 Task: Create a due date automation trigger when advanced on, the moment a card is due add dates due this week.
Action: Mouse moved to (928, 266)
Screenshot: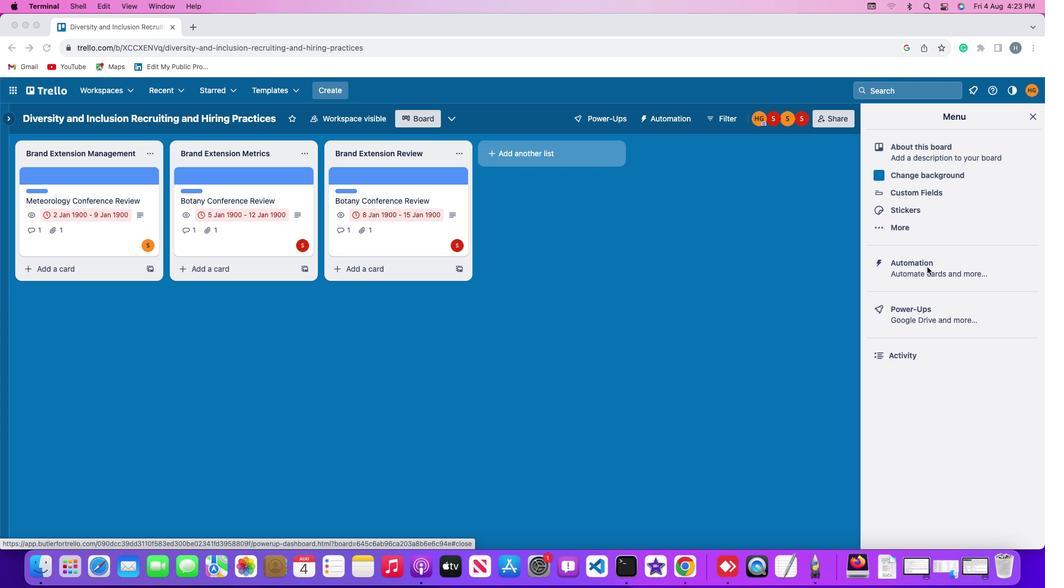 
Action: Mouse pressed left at (928, 266)
Screenshot: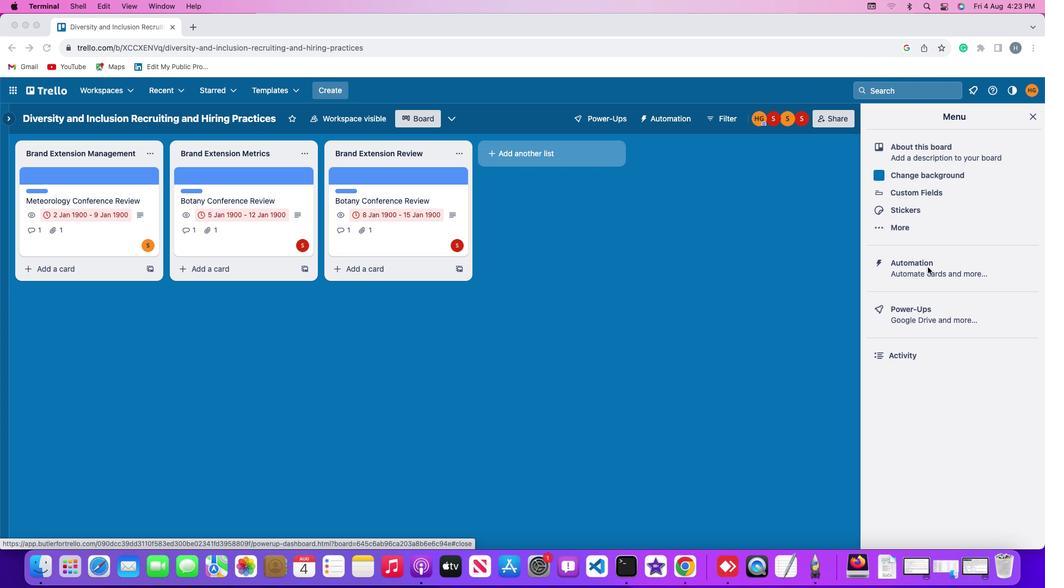 
Action: Mouse pressed left at (928, 266)
Screenshot: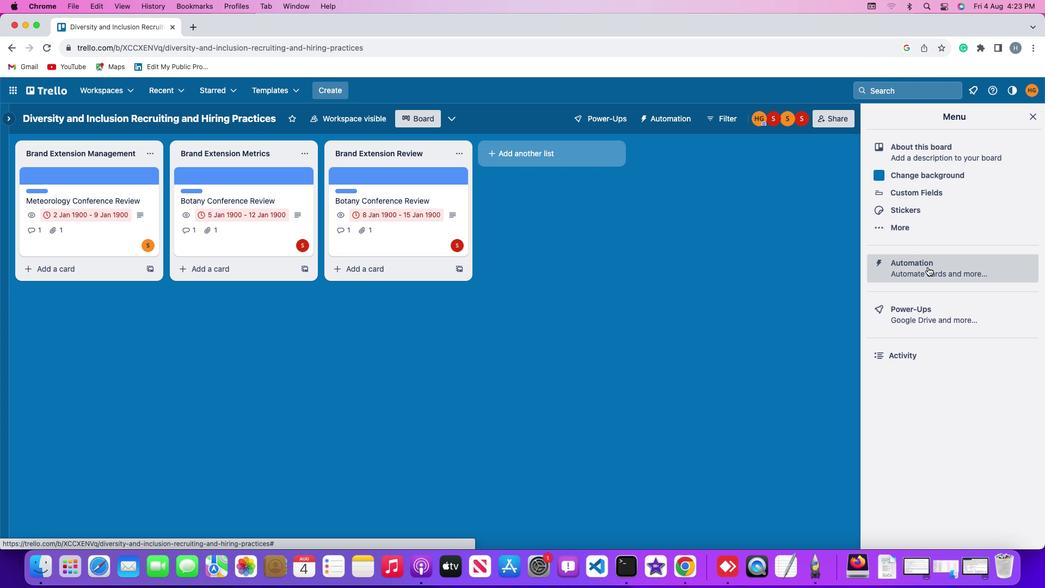 
Action: Mouse moved to (73, 259)
Screenshot: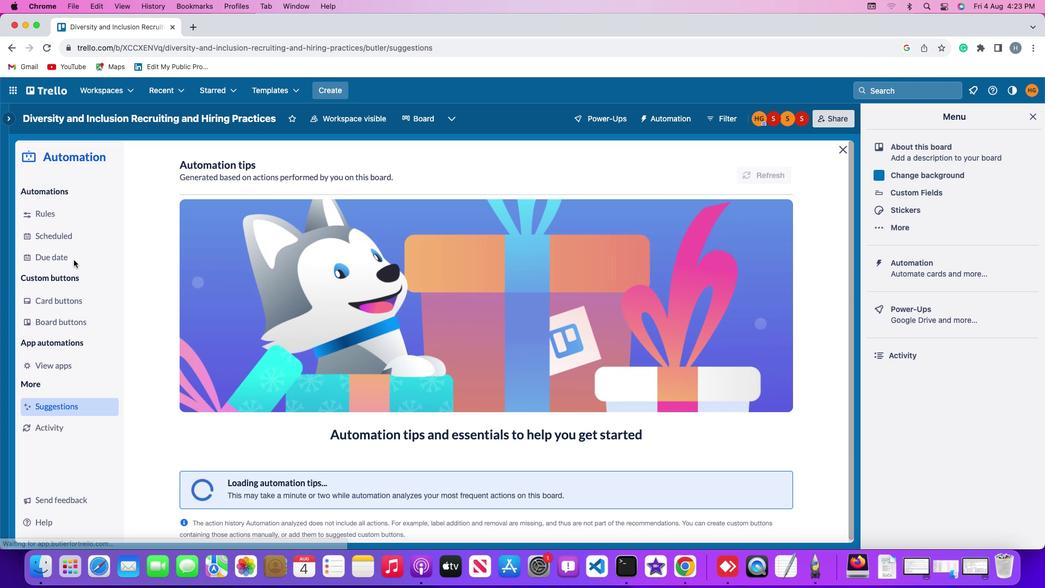 
Action: Mouse pressed left at (73, 259)
Screenshot: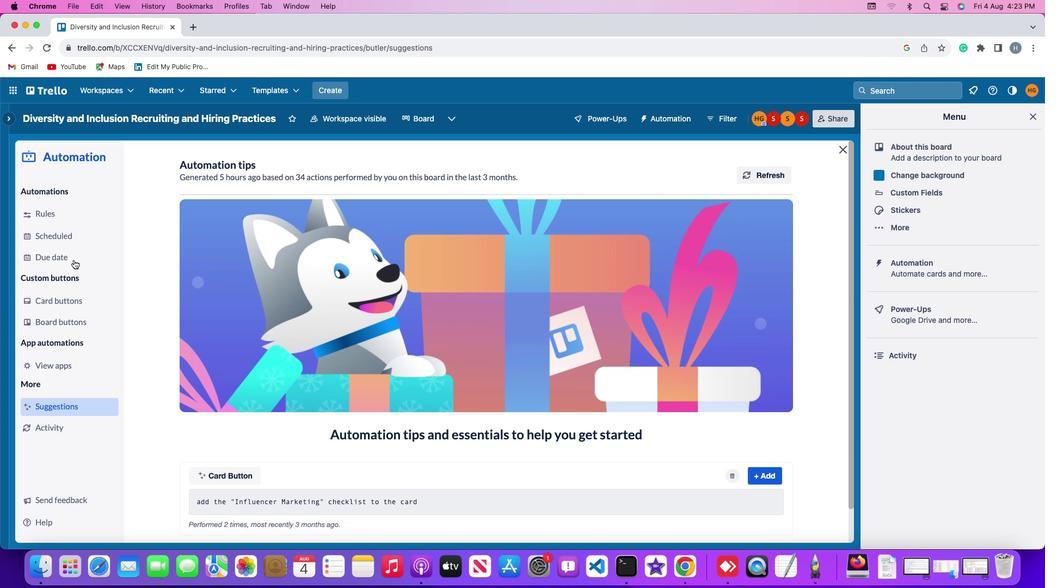 
Action: Mouse moved to (725, 168)
Screenshot: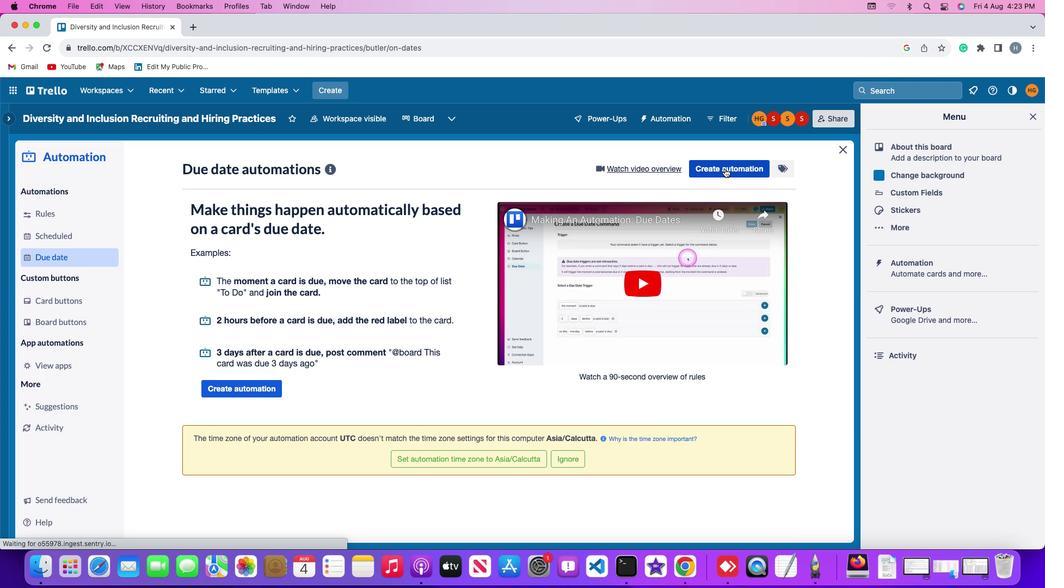 
Action: Mouse pressed left at (725, 168)
Screenshot: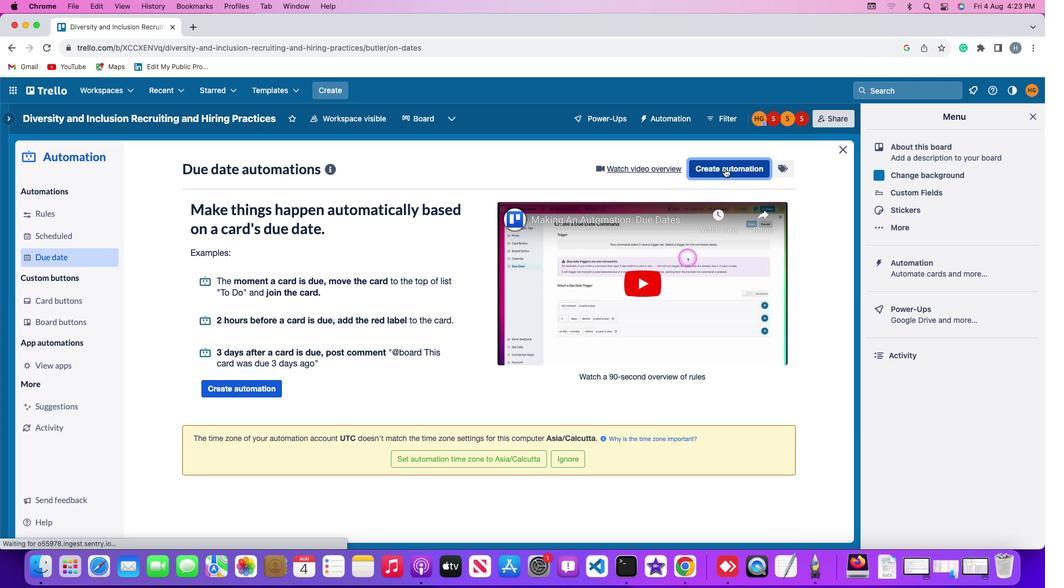 
Action: Mouse moved to (495, 271)
Screenshot: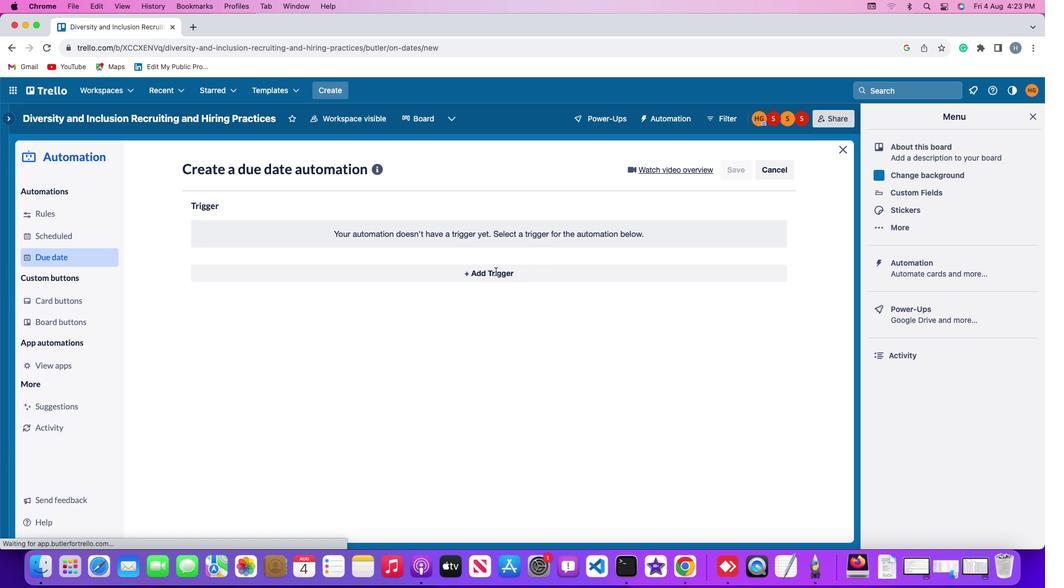 
Action: Mouse pressed left at (495, 271)
Screenshot: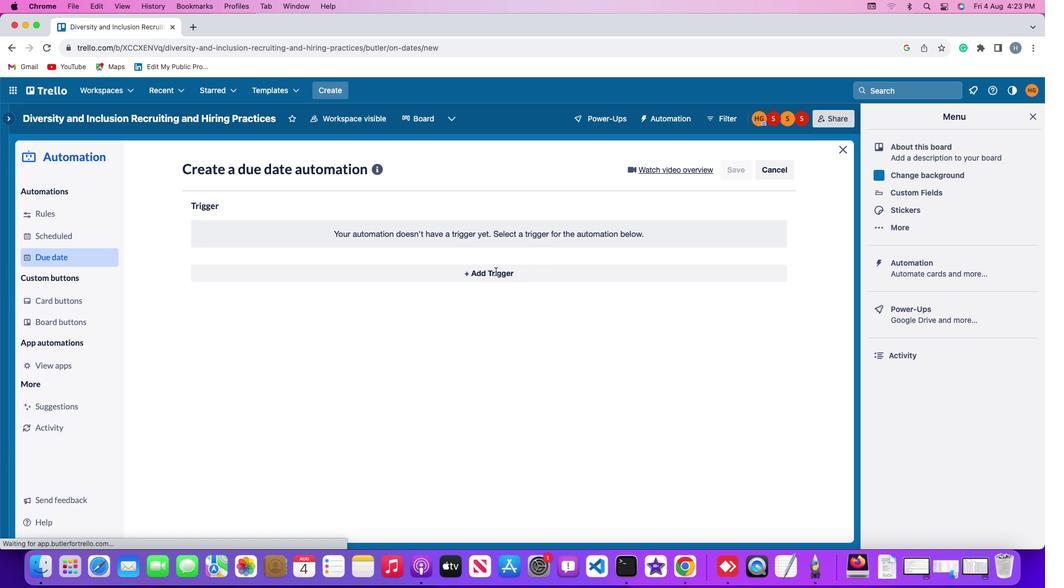 
Action: Mouse moved to (218, 405)
Screenshot: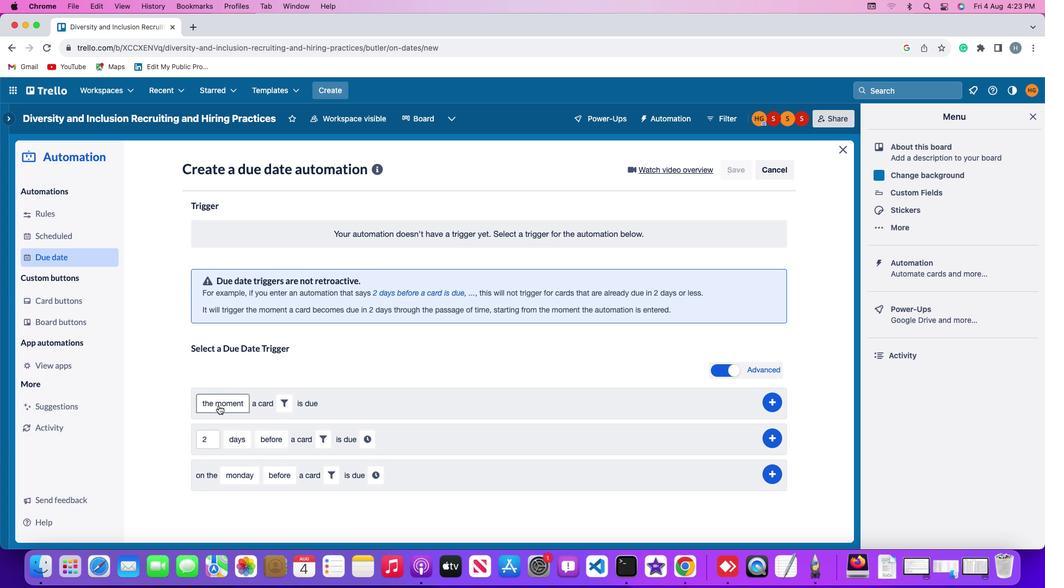 
Action: Mouse pressed left at (218, 405)
Screenshot: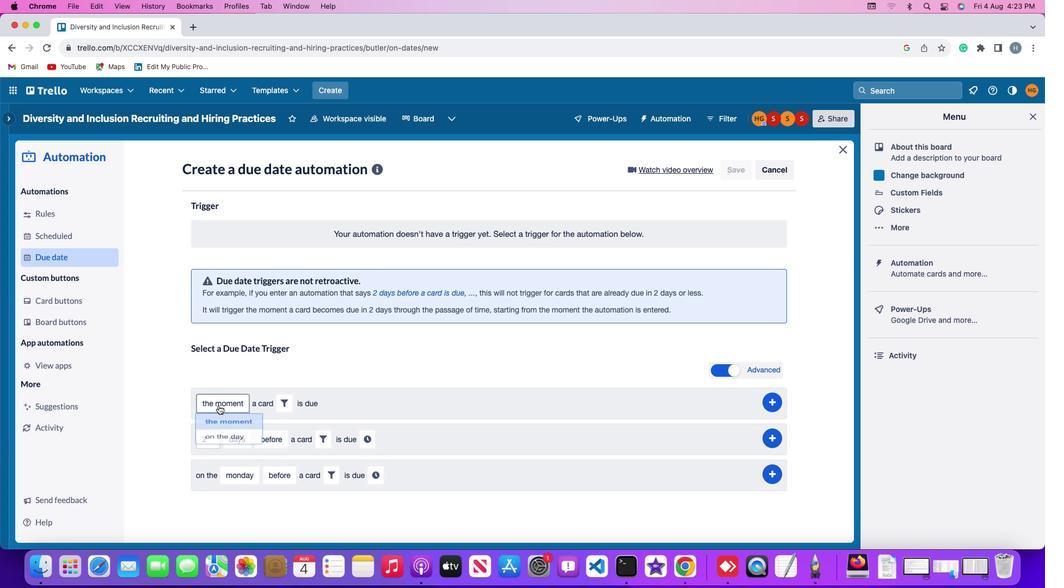 
Action: Mouse moved to (230, 423)
Screenshot: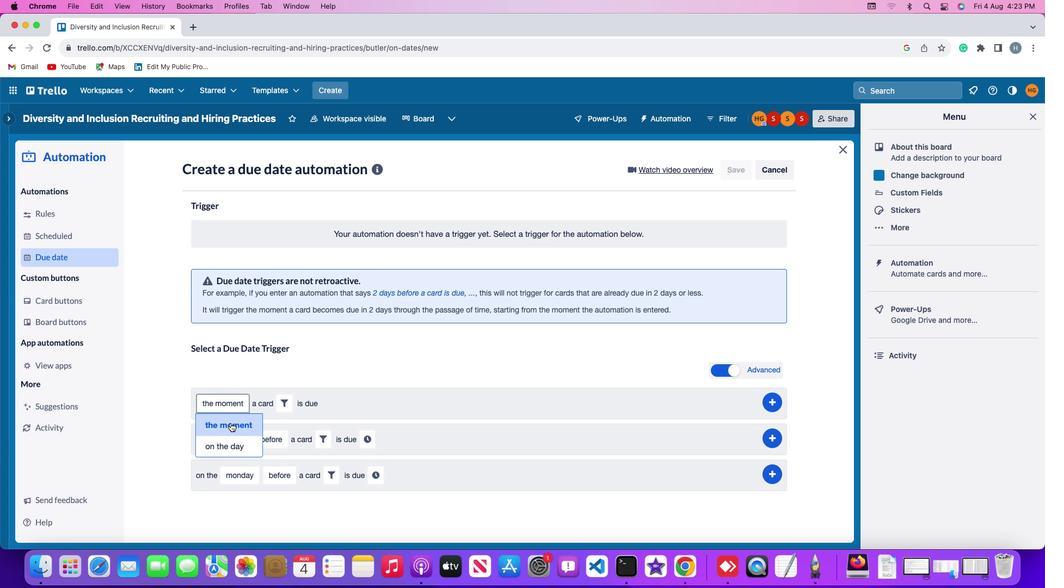 
Action: Mouse pressed left at (230, 423)
Screenshot: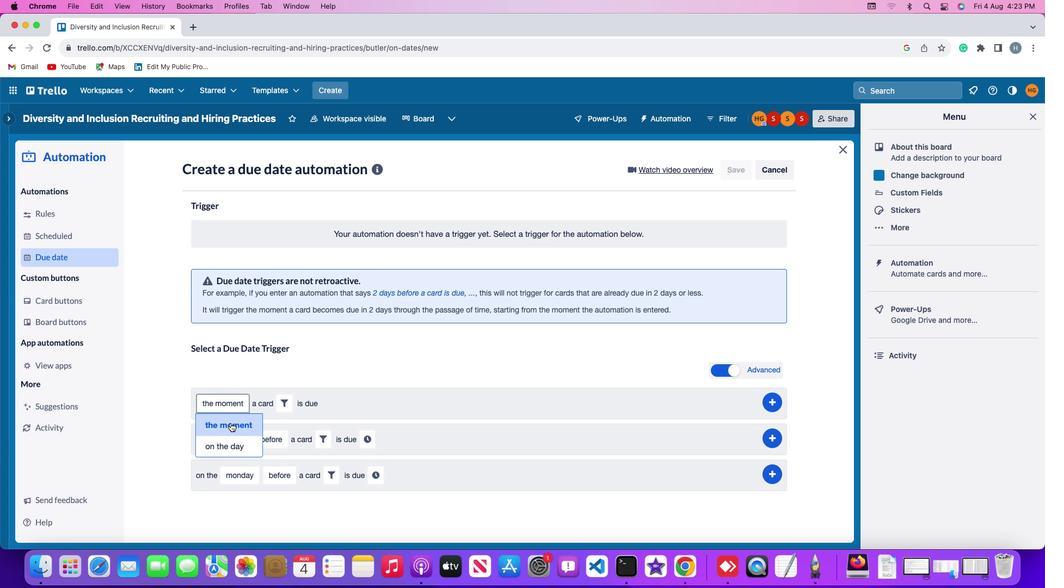 
Action: Mouse moved to (283, 405)
Screenshot: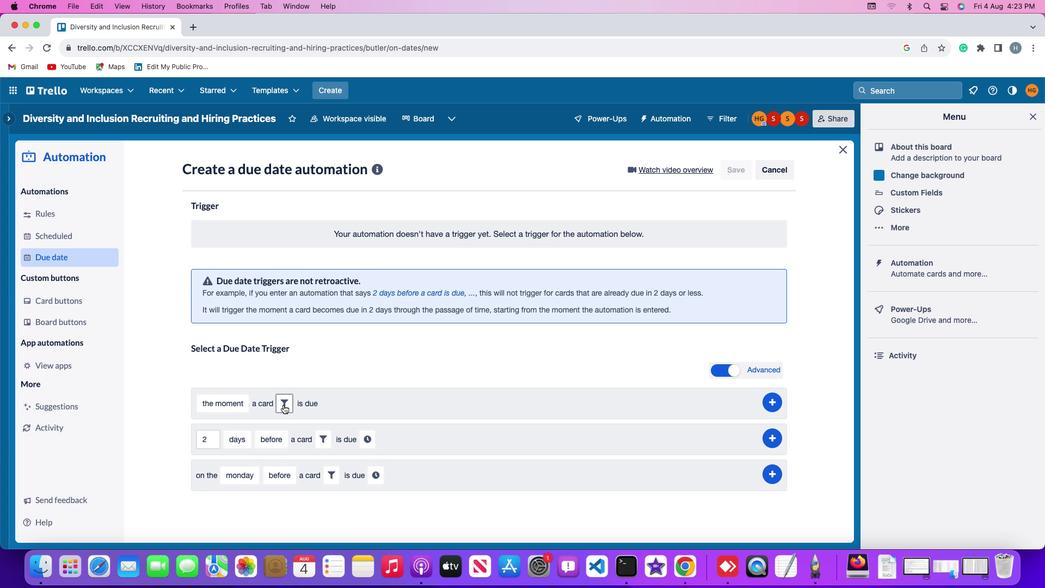 
Action: Mouse pressed left at (283, 405)
Screenshot: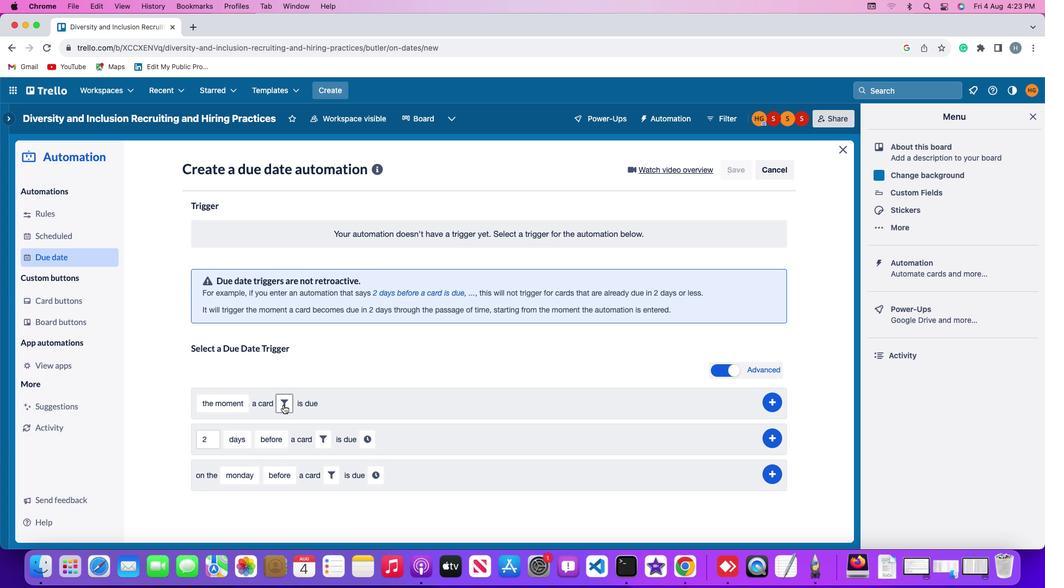 
Action: Mouse moved to (344, 435)
Screenshot: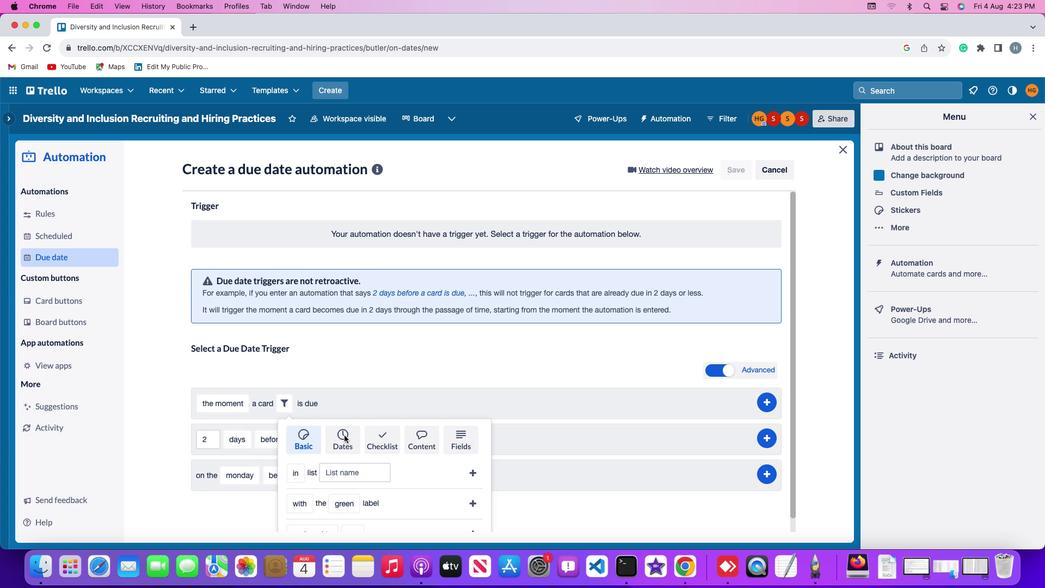 
Action: Mouse pressed left at (344, 435)
Screenshot: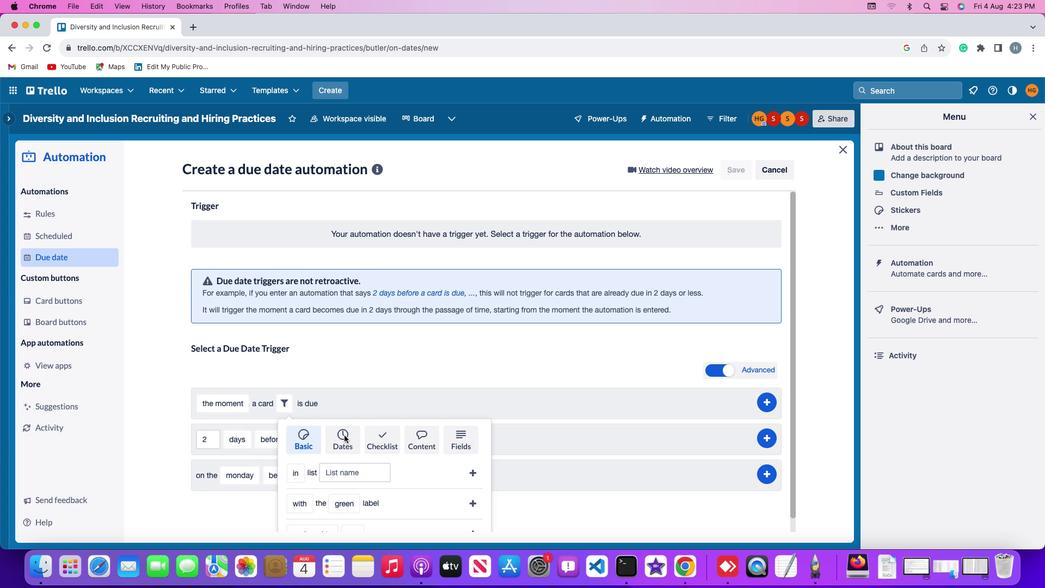 
Action: Mouse moved to (344, 435)
Screenshot: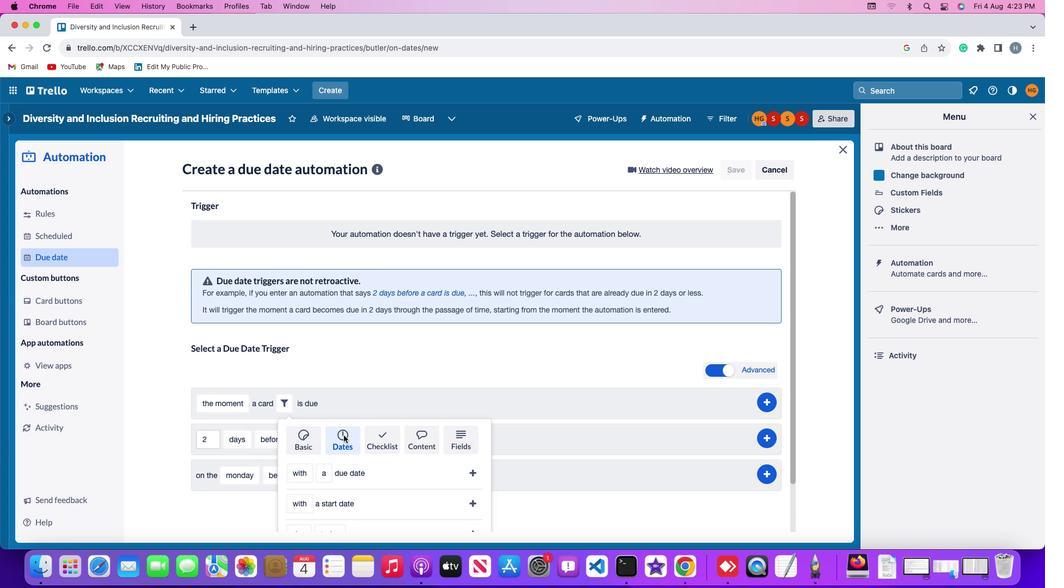 
Action: Mouse scrolled (344, 435) with delta (0, 0)
Screenshot: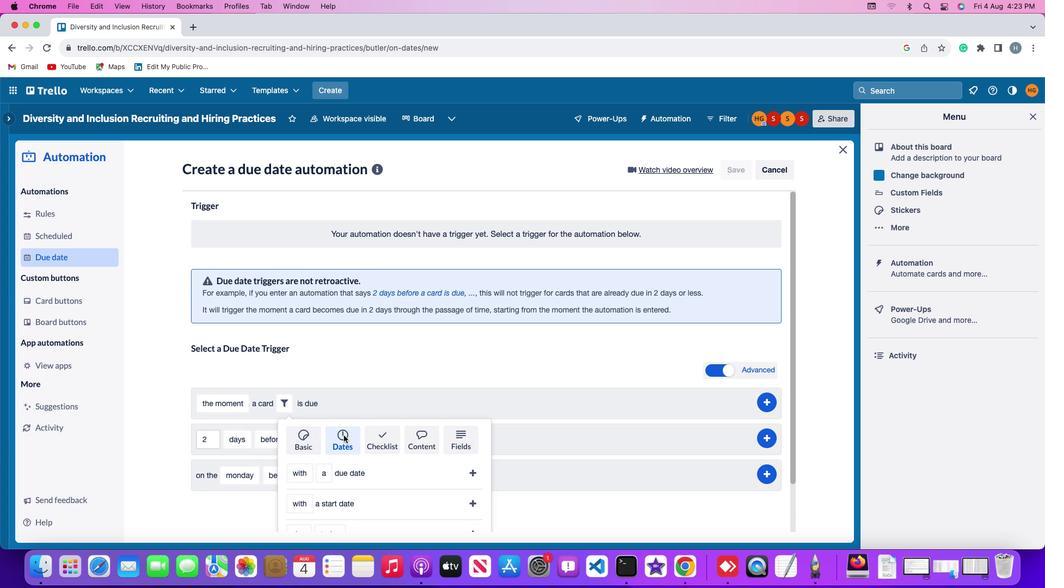 
Action: Mouse scrolled (344, 435) with delta (0, 0)
Screenshot: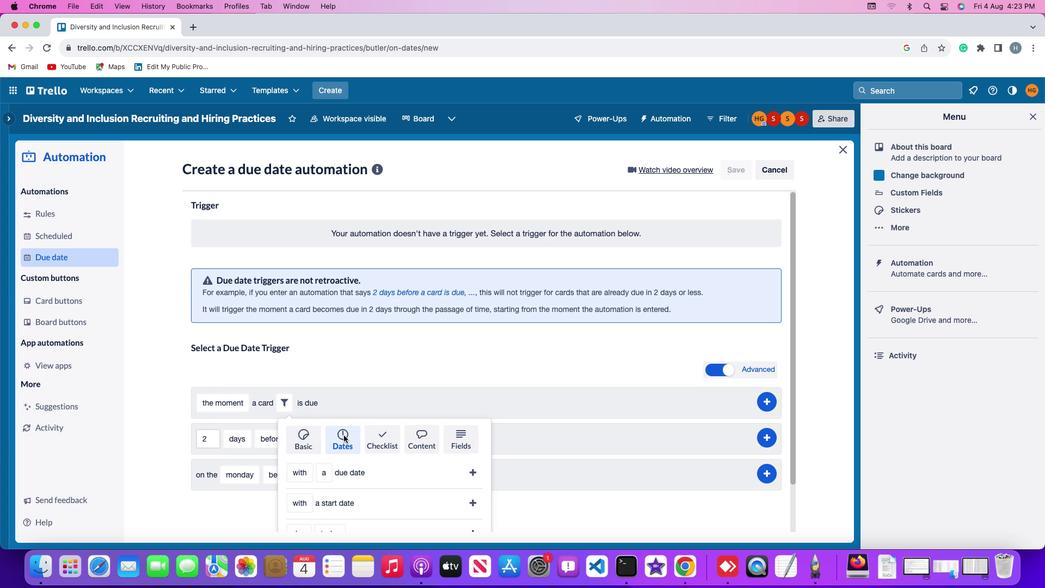 
Action: Mouse scrolled (344, 435) with delta (0, -1)
Screenshot: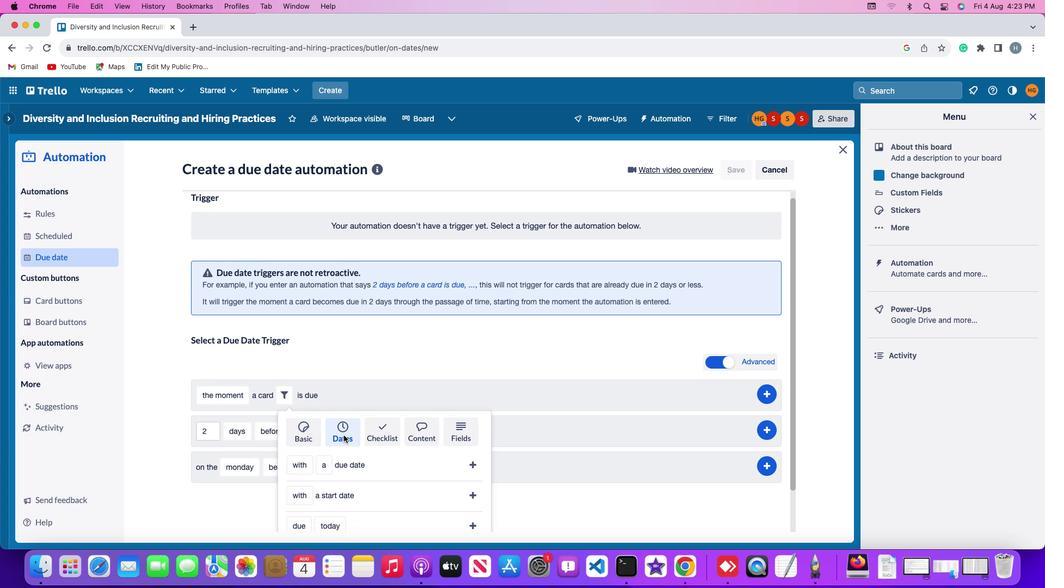 
Action: Mouse scrolled (344, 435) with delta (0, -2)
Screenshot: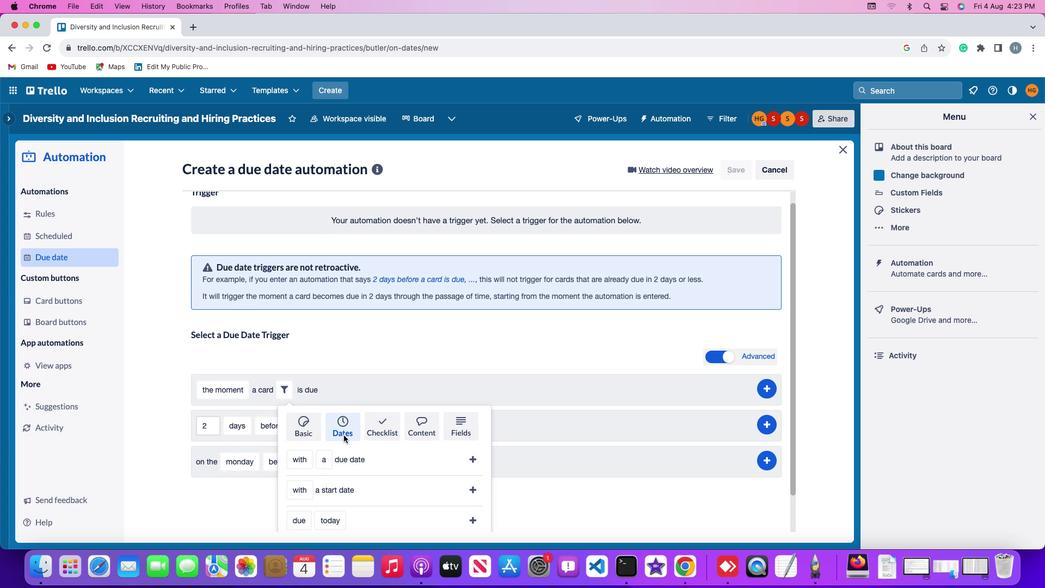 
Action: Mouse scrolled (344, 435) with delta (0, -2)
Screenshot: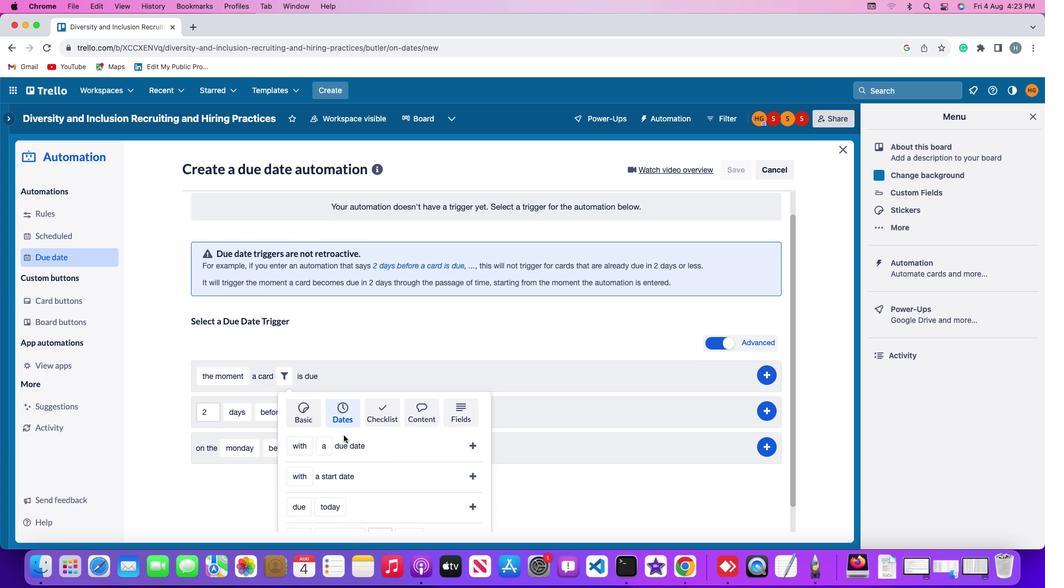 
Action: Mouse moved to (327, 391)
Screenshot: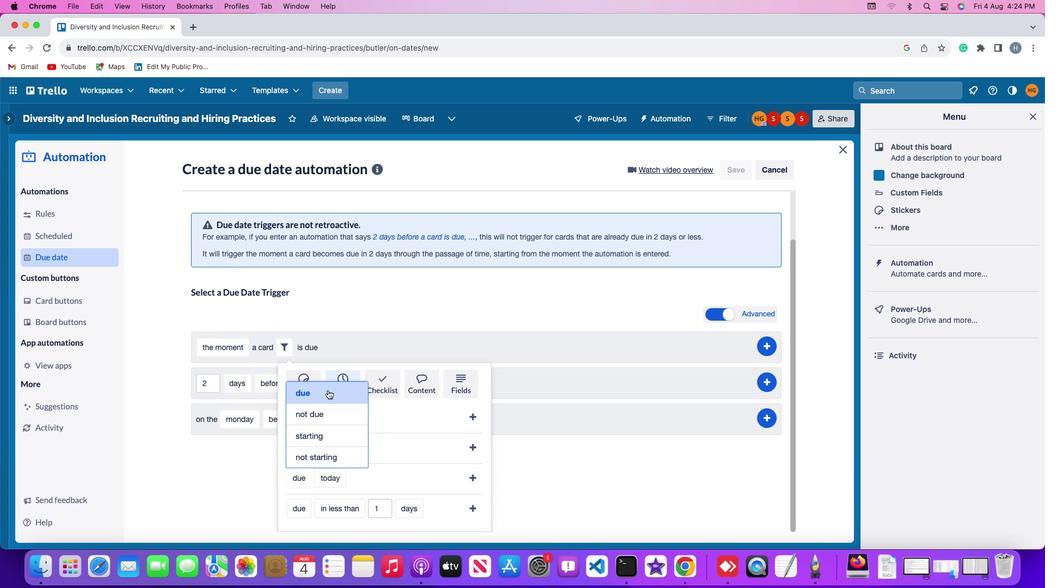 
Action: Mouse pressed left at (327, 391)
Screenshot: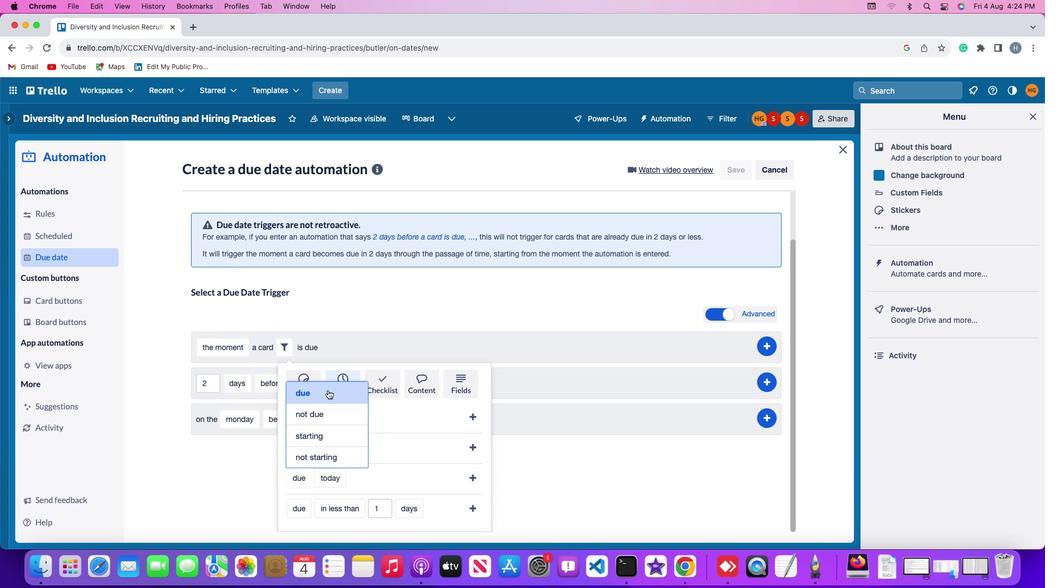 
Action: Mouse moved to (334, 478)
Screenshot: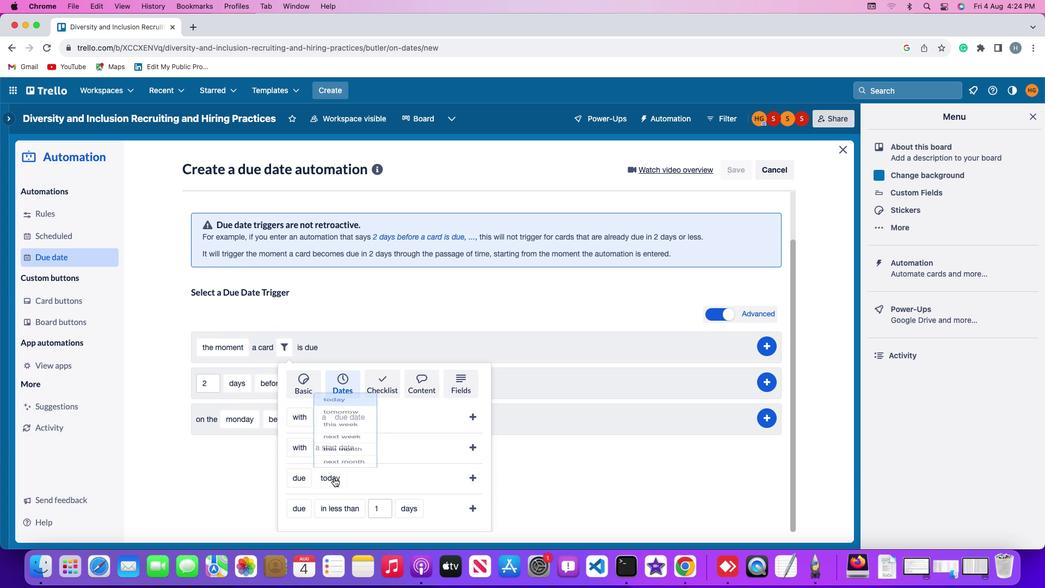 
Action: Mouse pressed left at (334, 478)
Screenshot: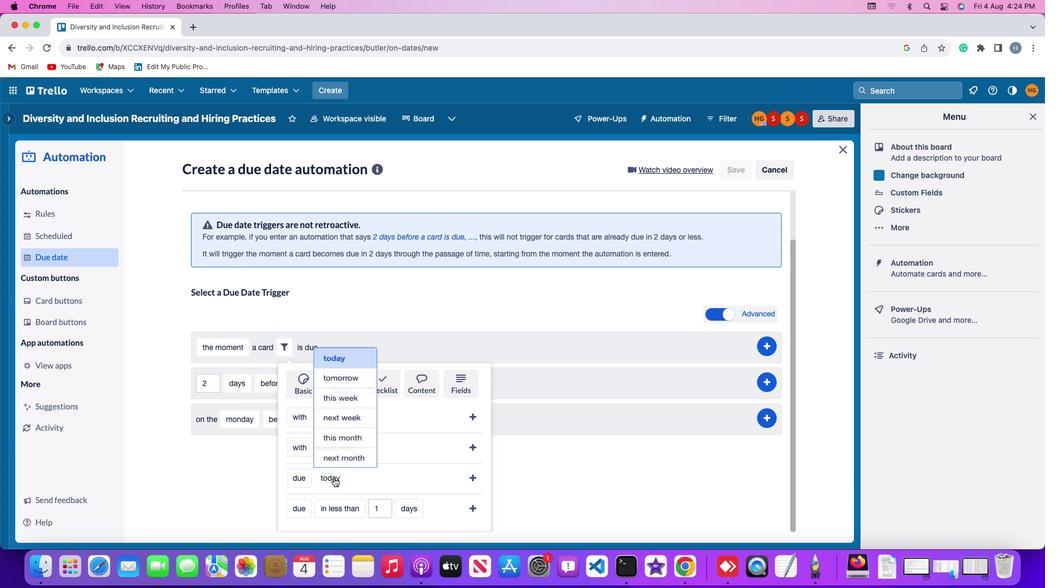 
Action: Mouse moved to (348, 393)
Screenshot: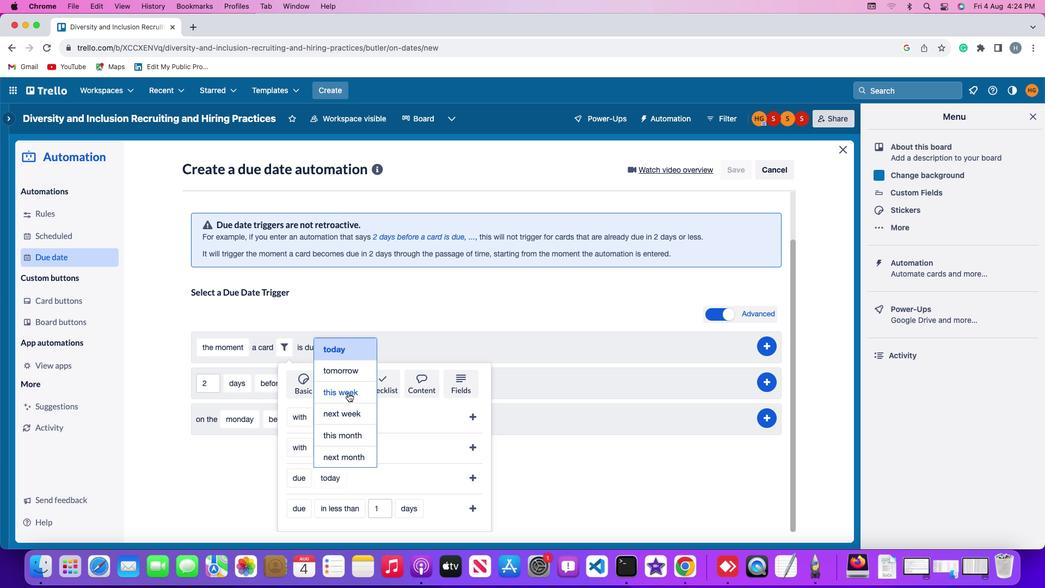 
Action: Mouse pressed left at (348, 393)
Screenshot: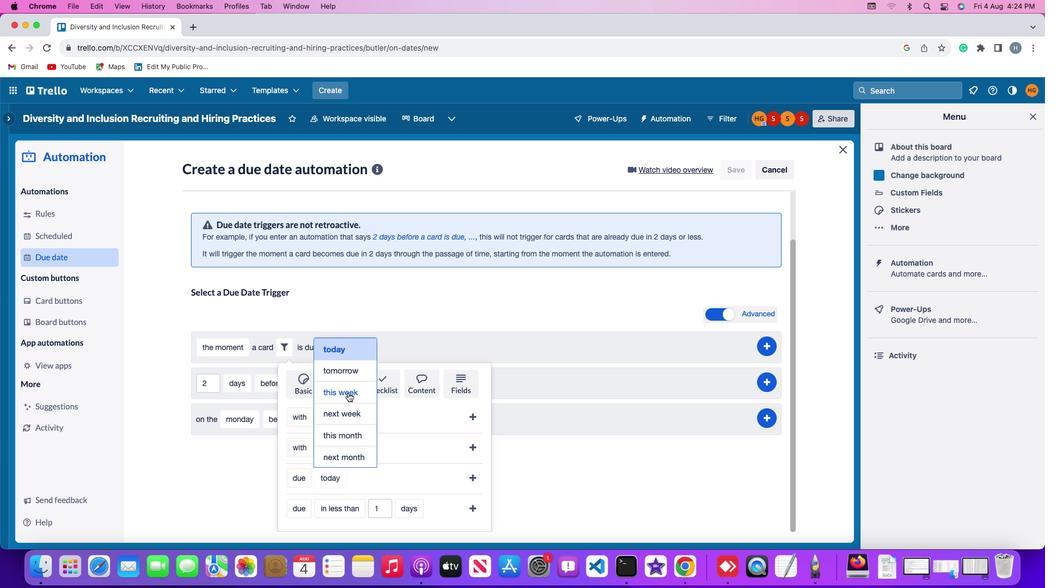 
Action: Mouse moved to (473, 475)
Screenshot: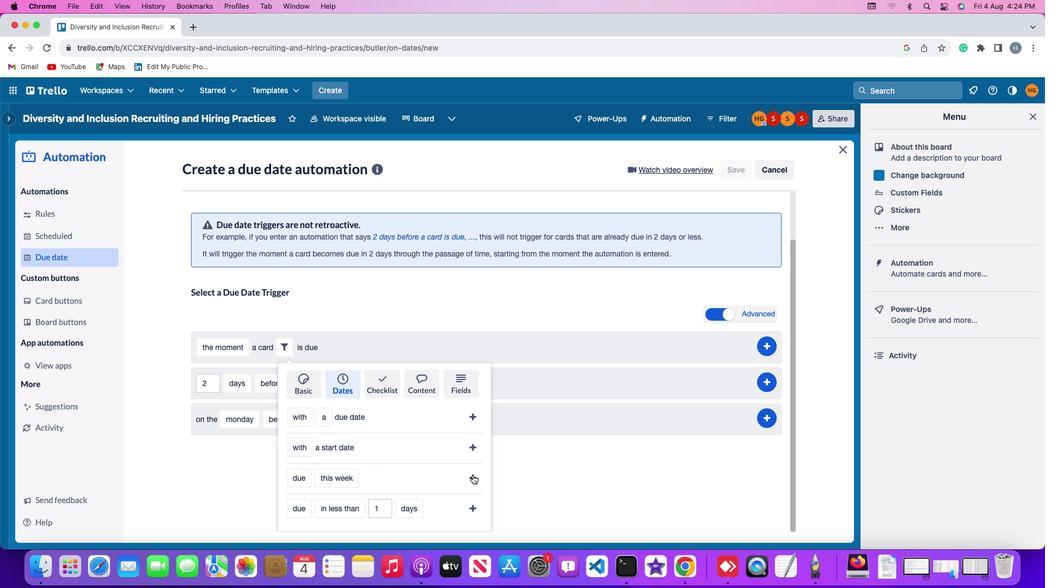 
Action: Mouse pressed left at (473, 475)
Screenshot: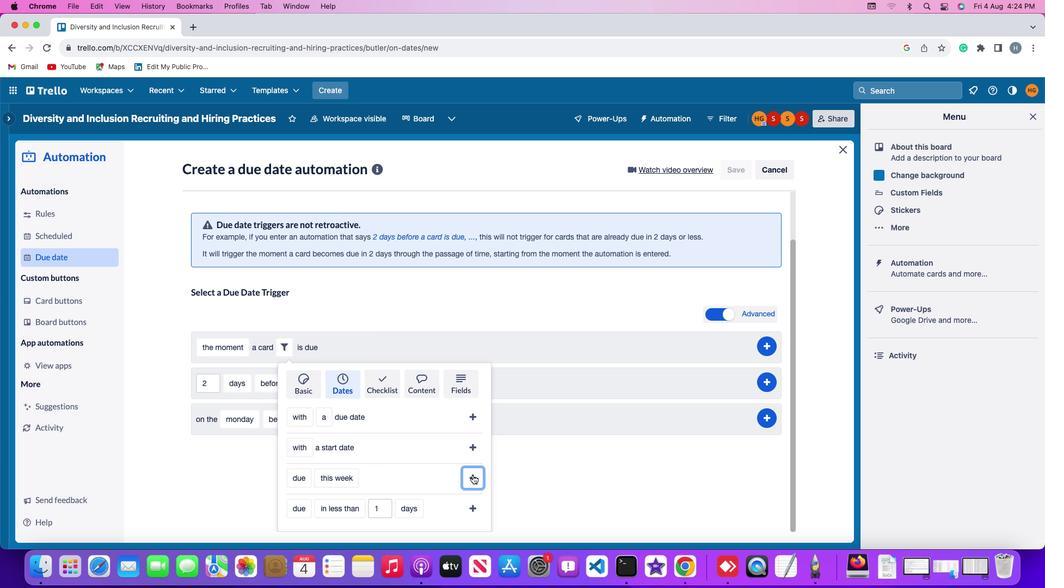
Action: Mouse moved to (775, 398)
Screenshot: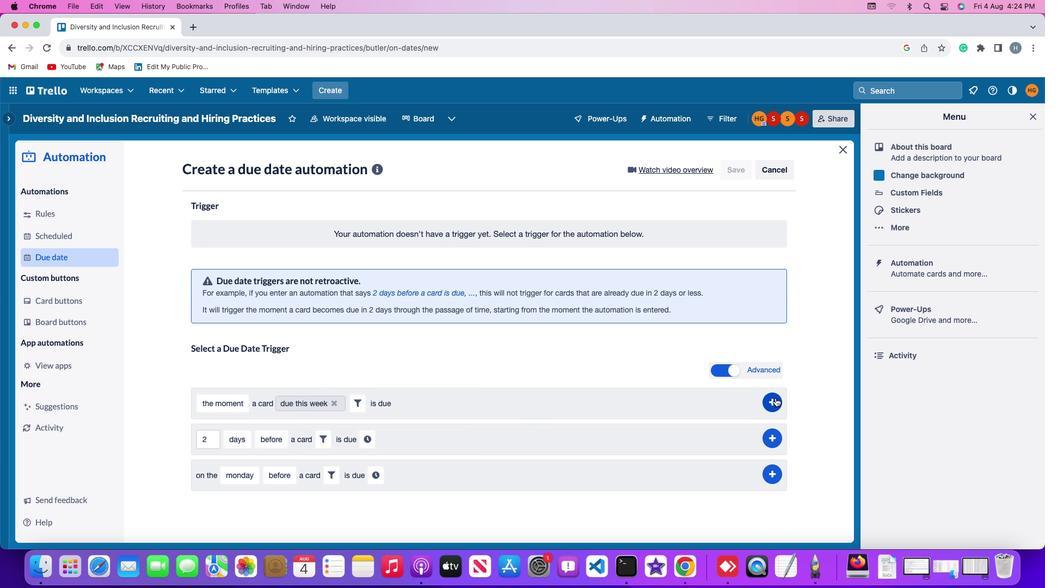 
Action: Mouse pressed left at (775, 398)
Screenshot: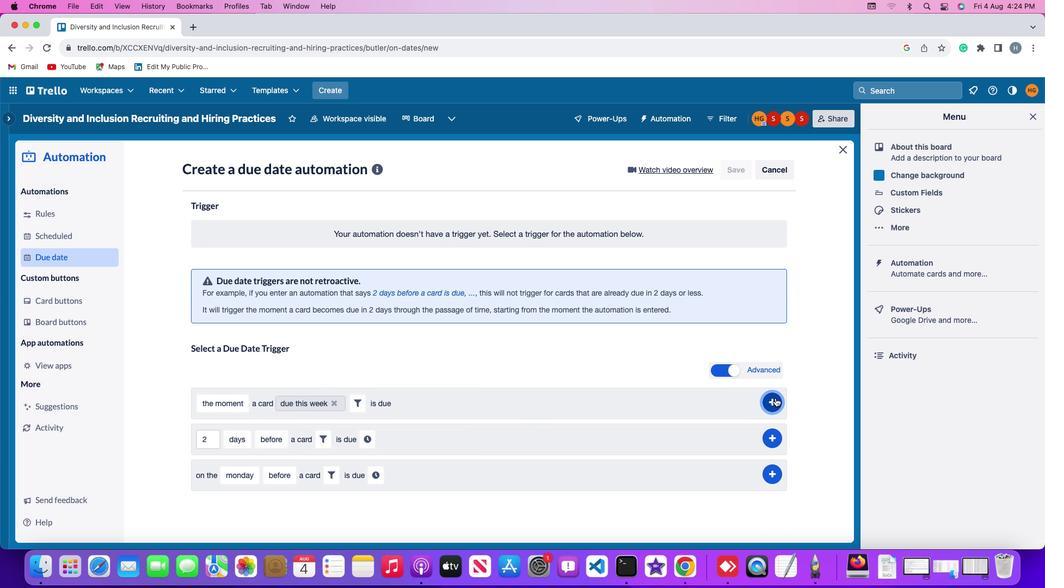 
Action: Mouse moved to (811, 311)
Screenshot: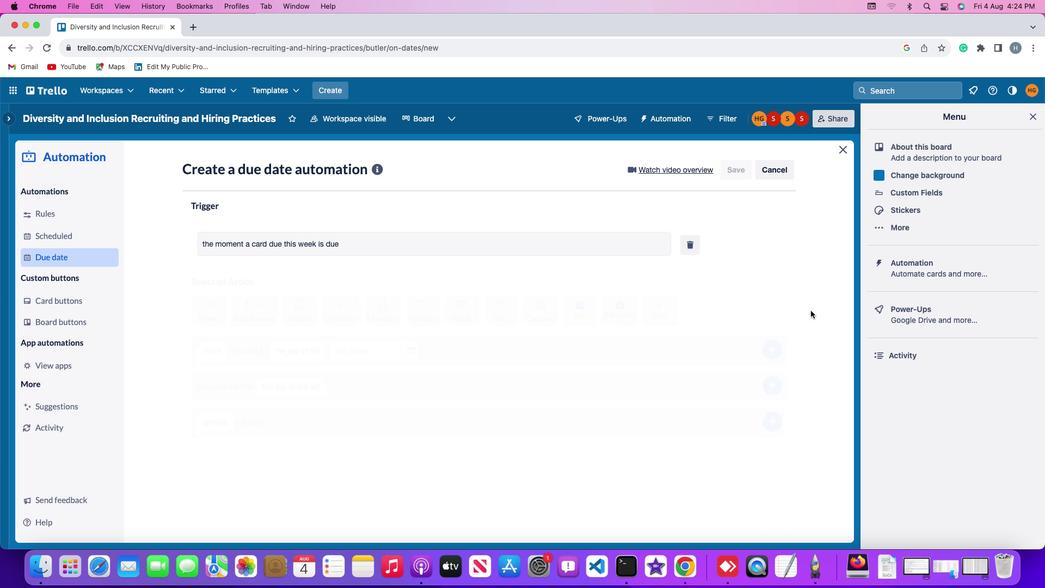 
